 Task: Create a sub task System Test and UAT for the task  Implement a dashboard for administrators to monitor app usage in the project TriumphTech , assign it to team member softage.10@softage.net and update the status of the sub task to  Completed , set the priority of the sub task to High.
Action: Mouse moved to (542, 323)
Screenshot: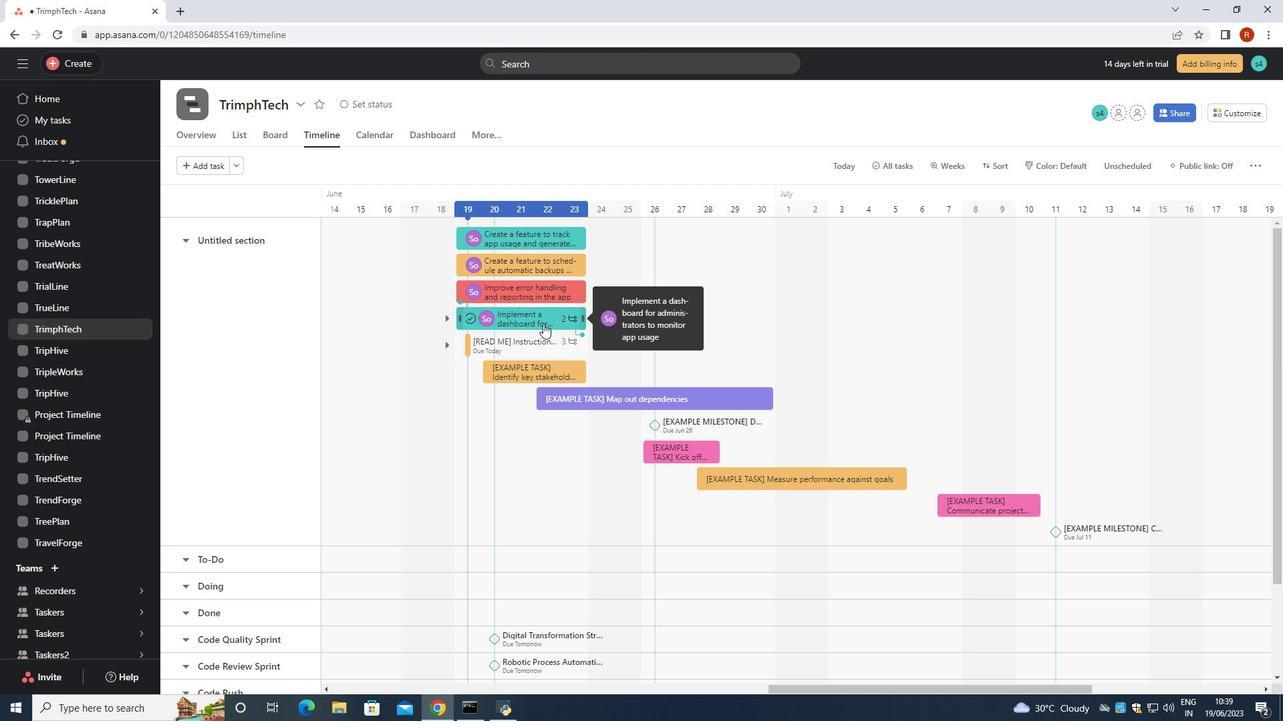 
Action: Mouse pressed left at (542, 323)
Screenshot: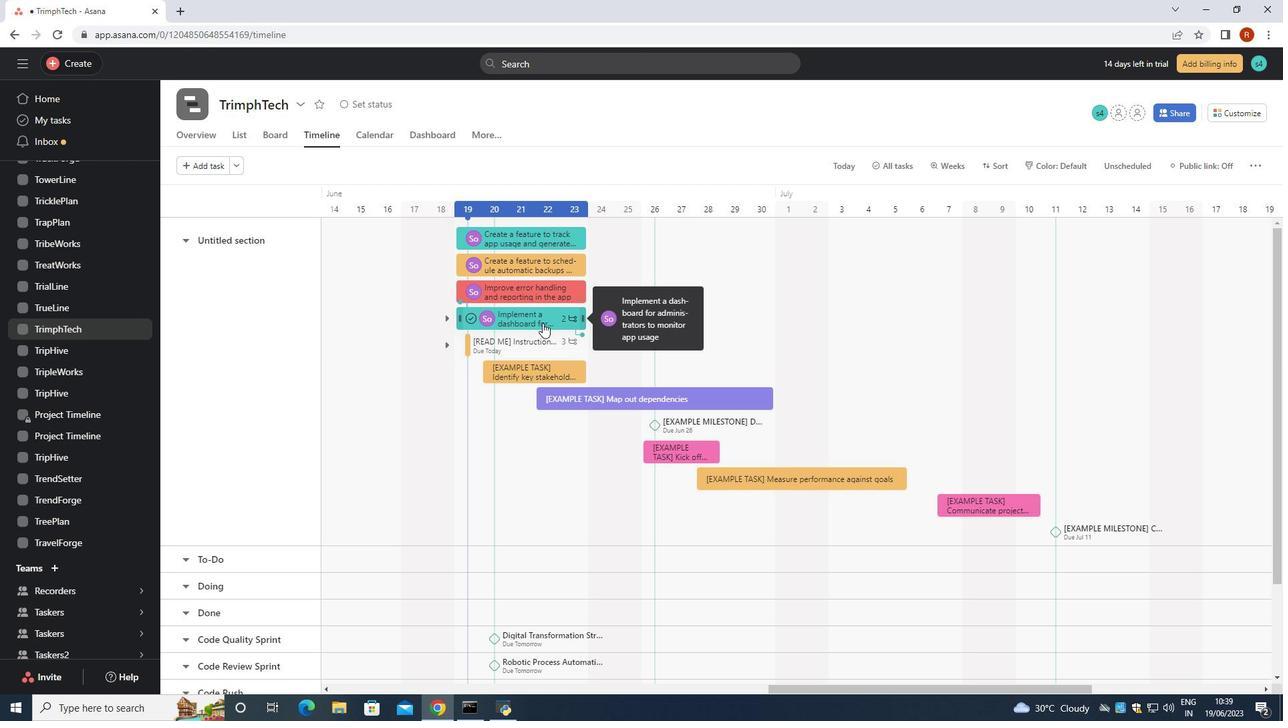 
Action: Mouse moved to (1005, 386)
Screenshot: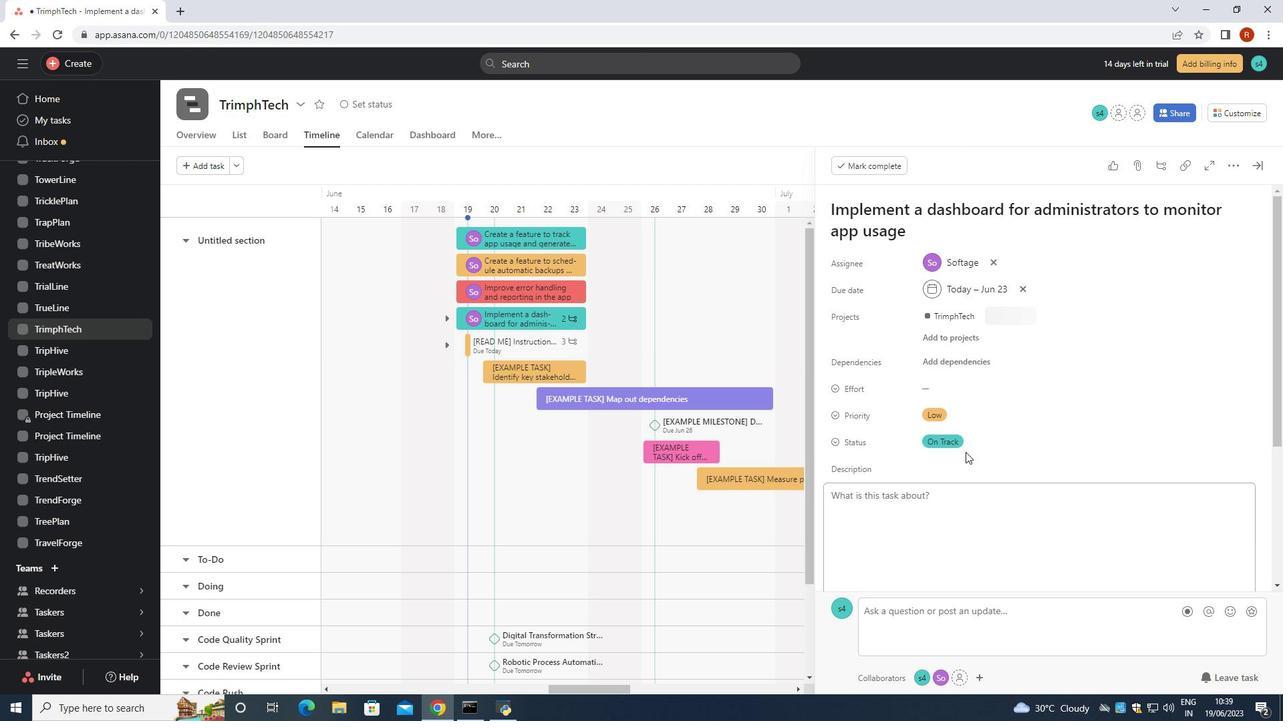 
Action: Mouse scrolled (1005, 385) with delta (0, 0)
Screenshot: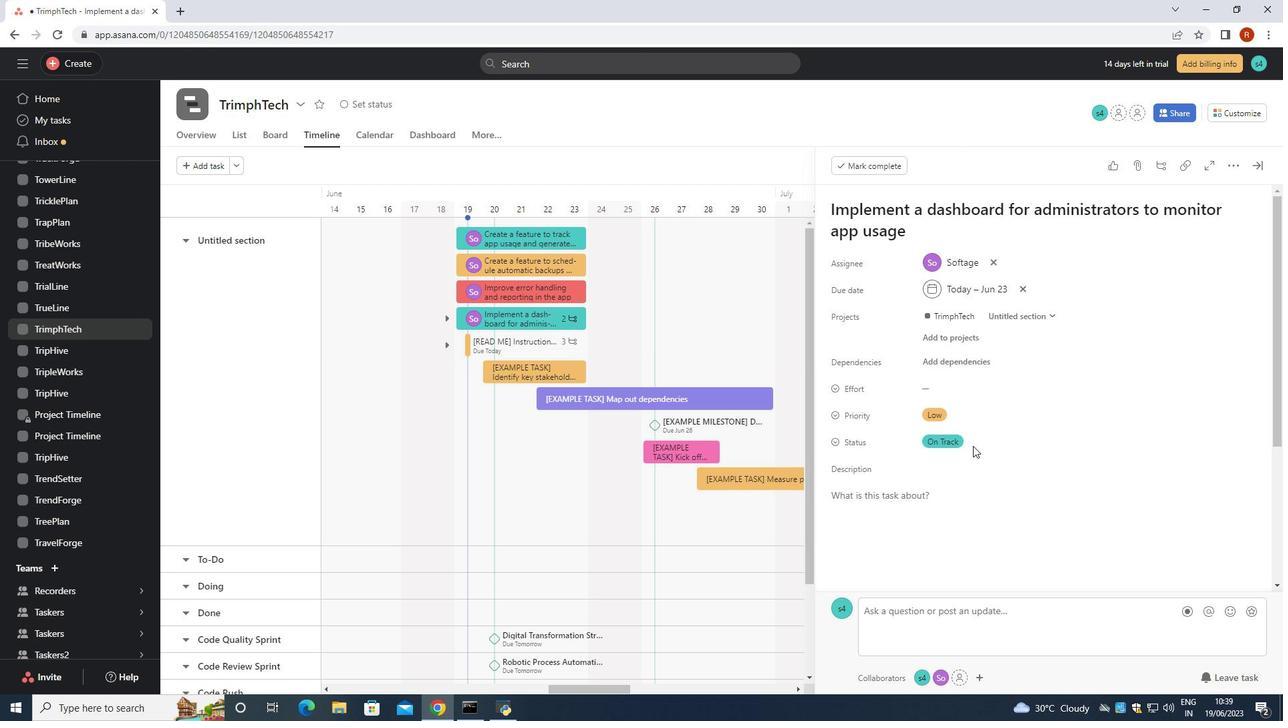 
Action: Mouse moved to (1005, 385)
Screenshot: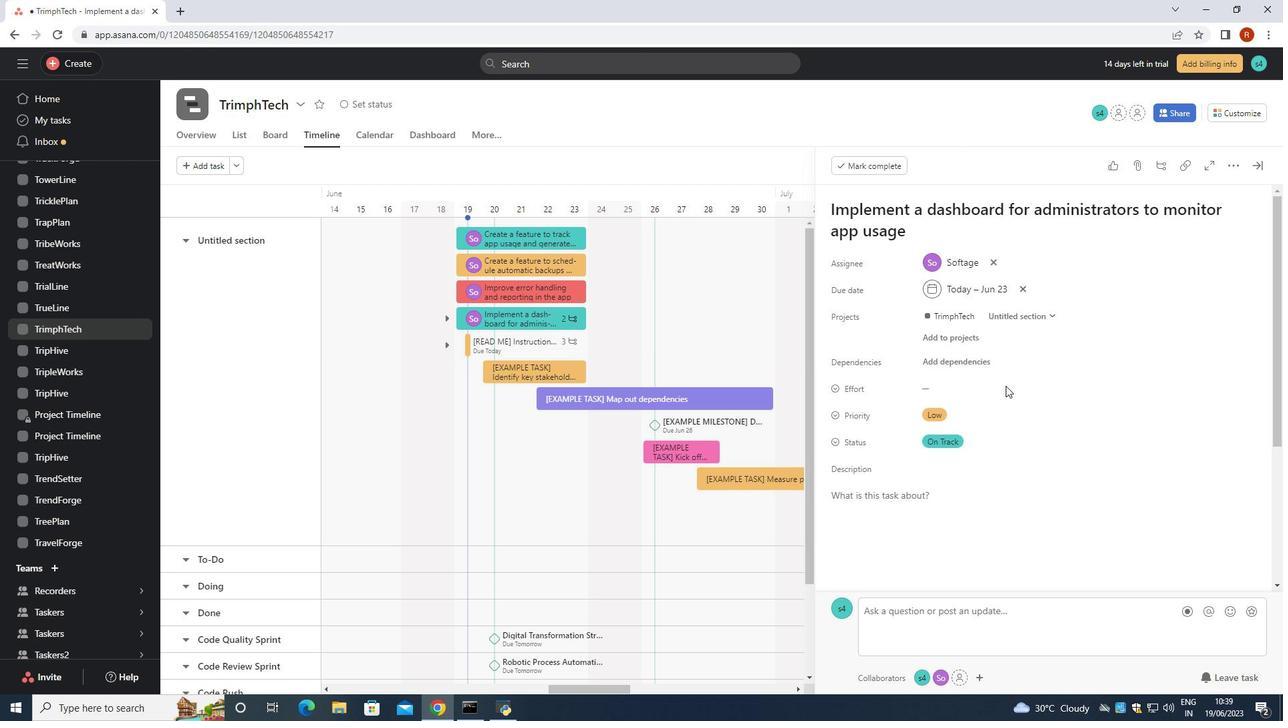 
Action: Mouse scrolled (1005, 384) with delta (0, 0)
Screenshot: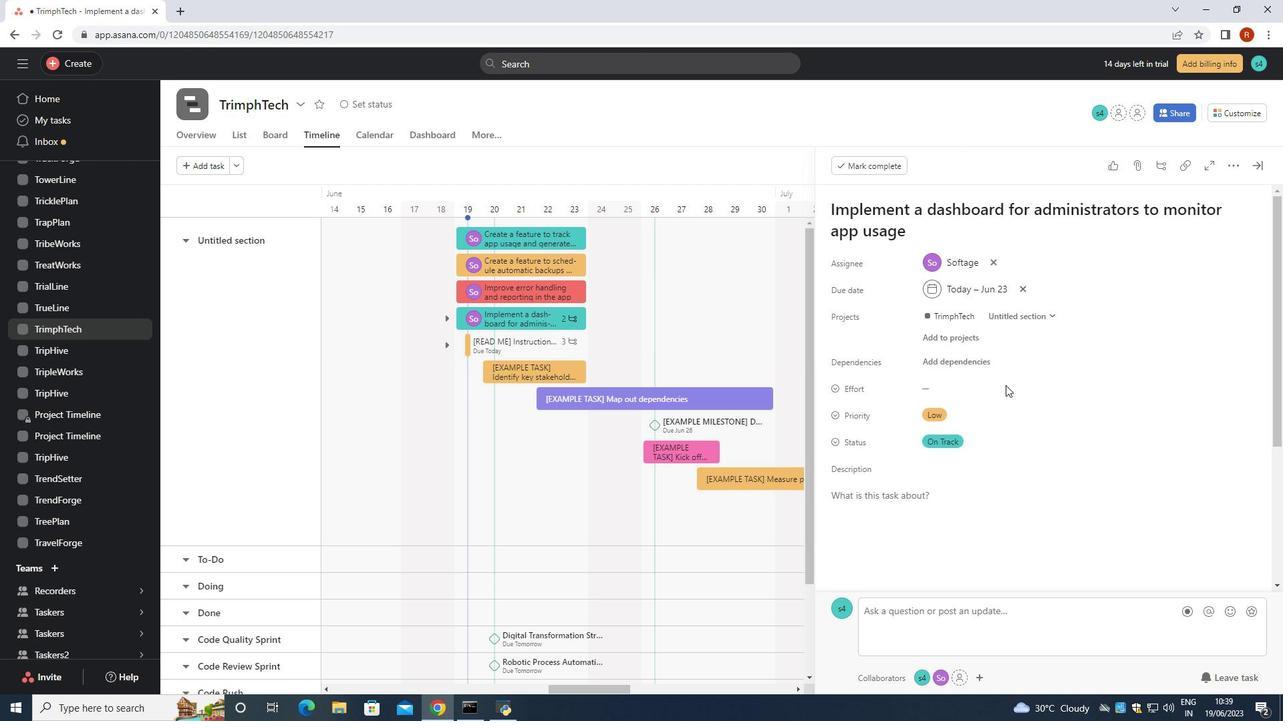 
Action: Mouse scrolled (1005, 384) with delta (0, 0)
Screenshot: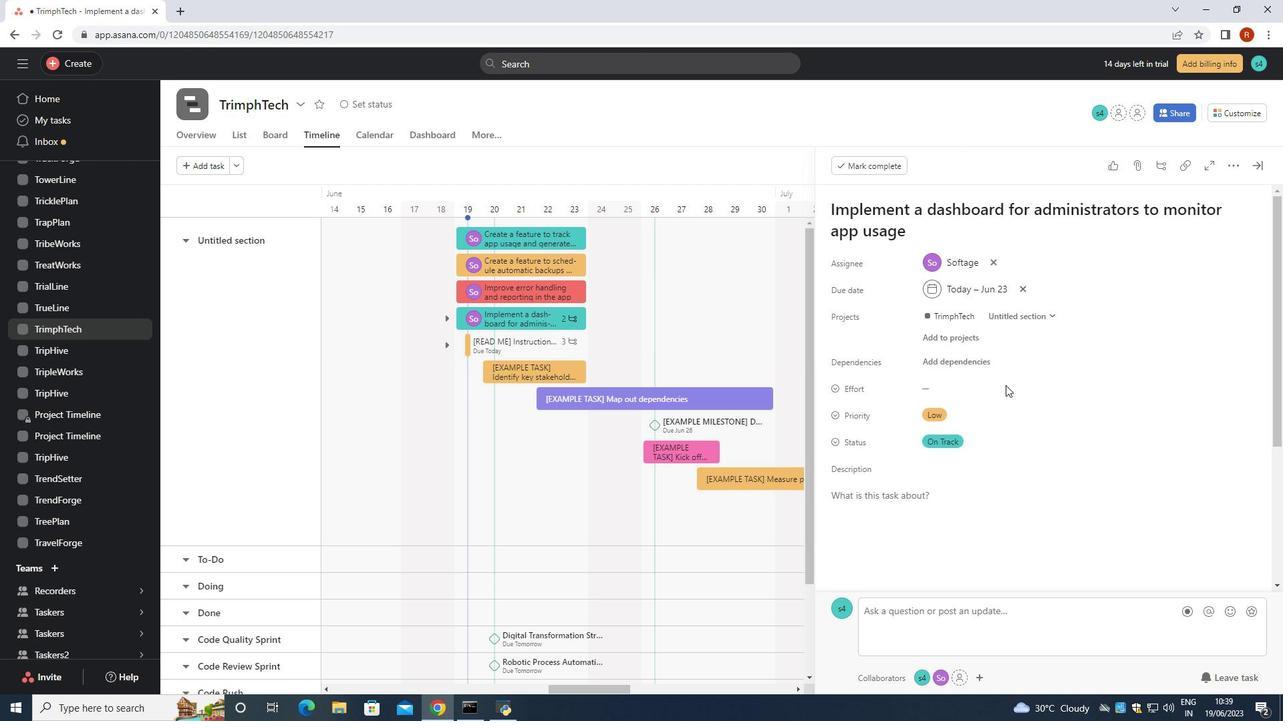 
Action: Mouse scrolled (1005, 384) with delta (0, 0)
Screenshot: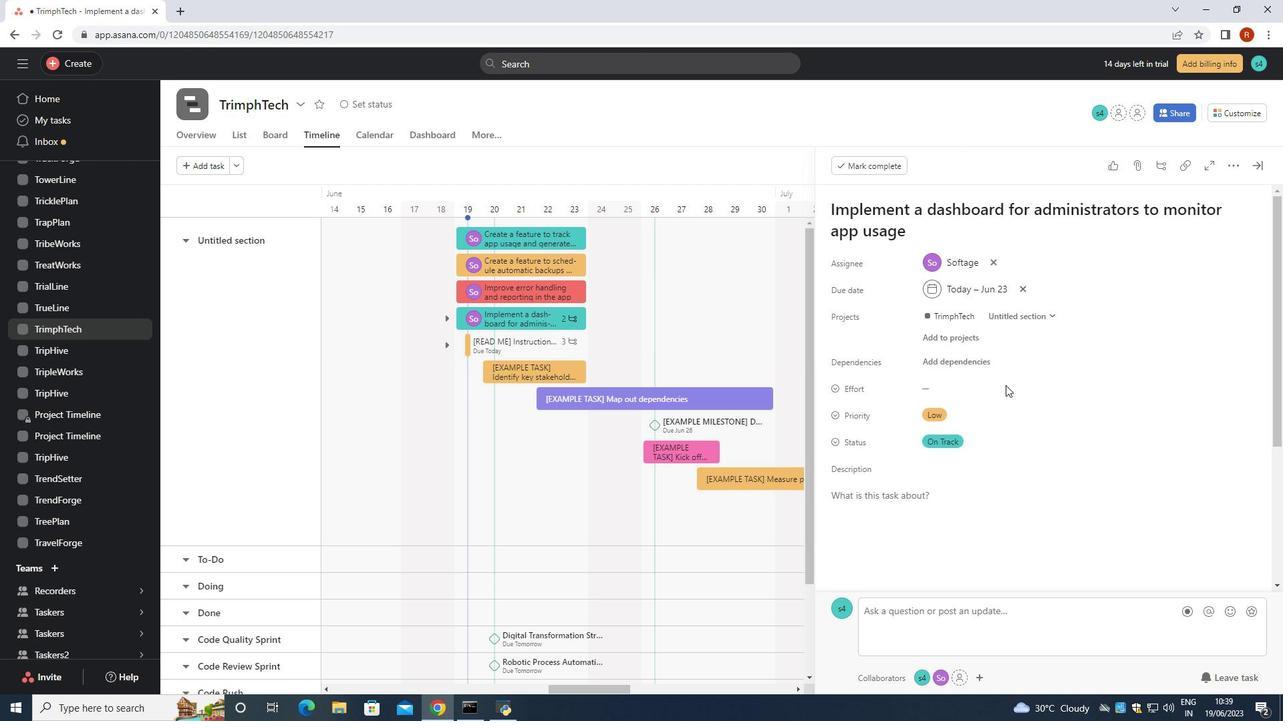 
Action: Mouse moved to (1005, 385)
Screenshot: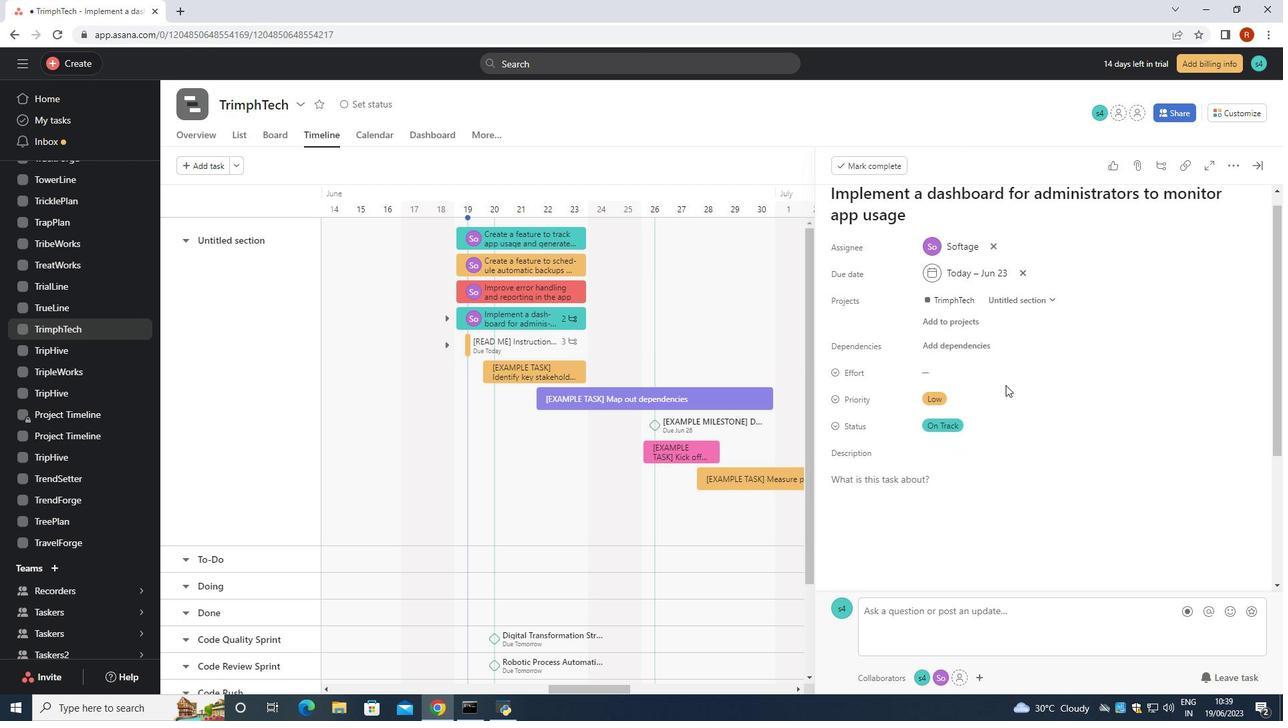 
Action: Mouse scrolled (1005, 384) with delta (0, 0)
Screenshot: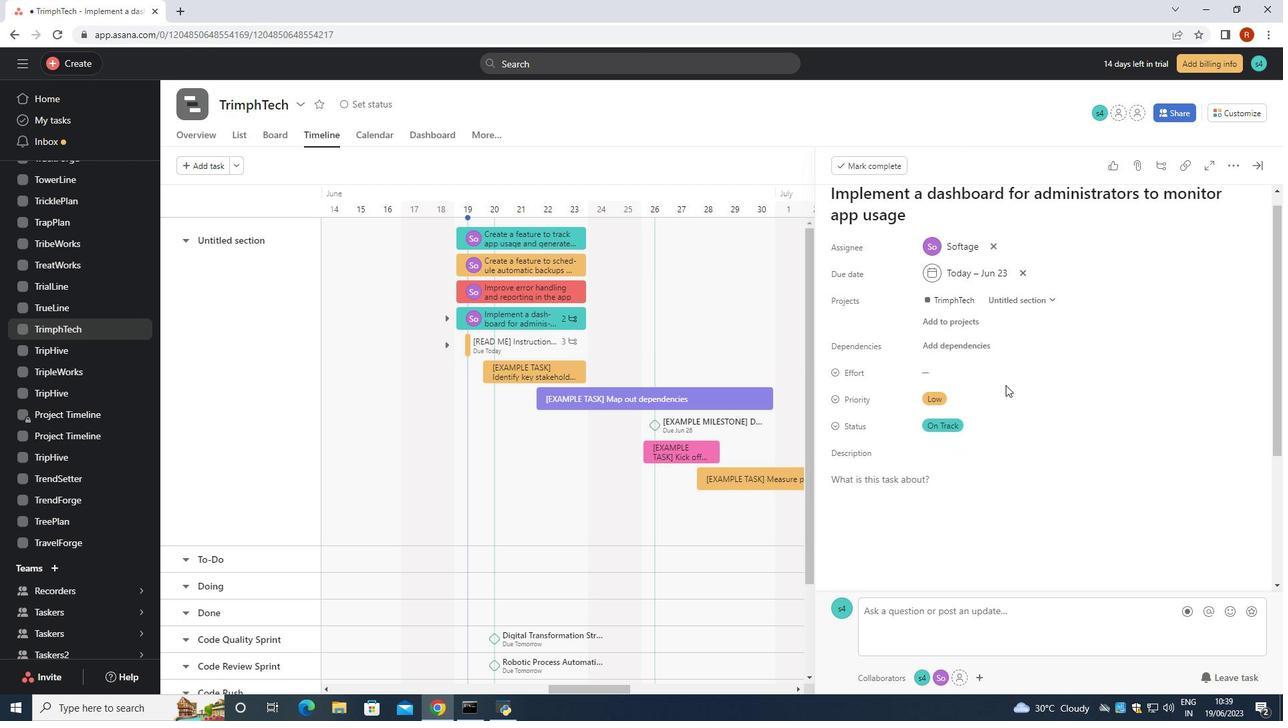 
Action: Mouse moved to (884, 491)
Screenshot: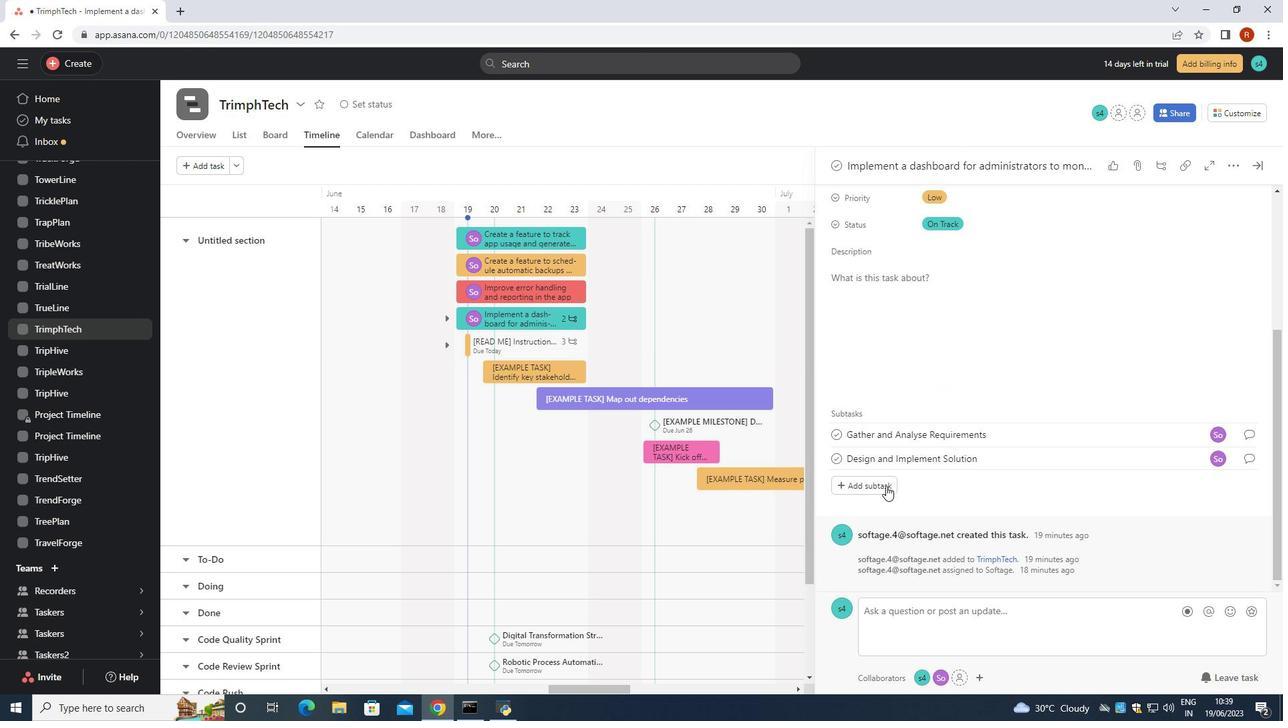 
Action: Mouse pressed left at (884, 491)
Screenshot: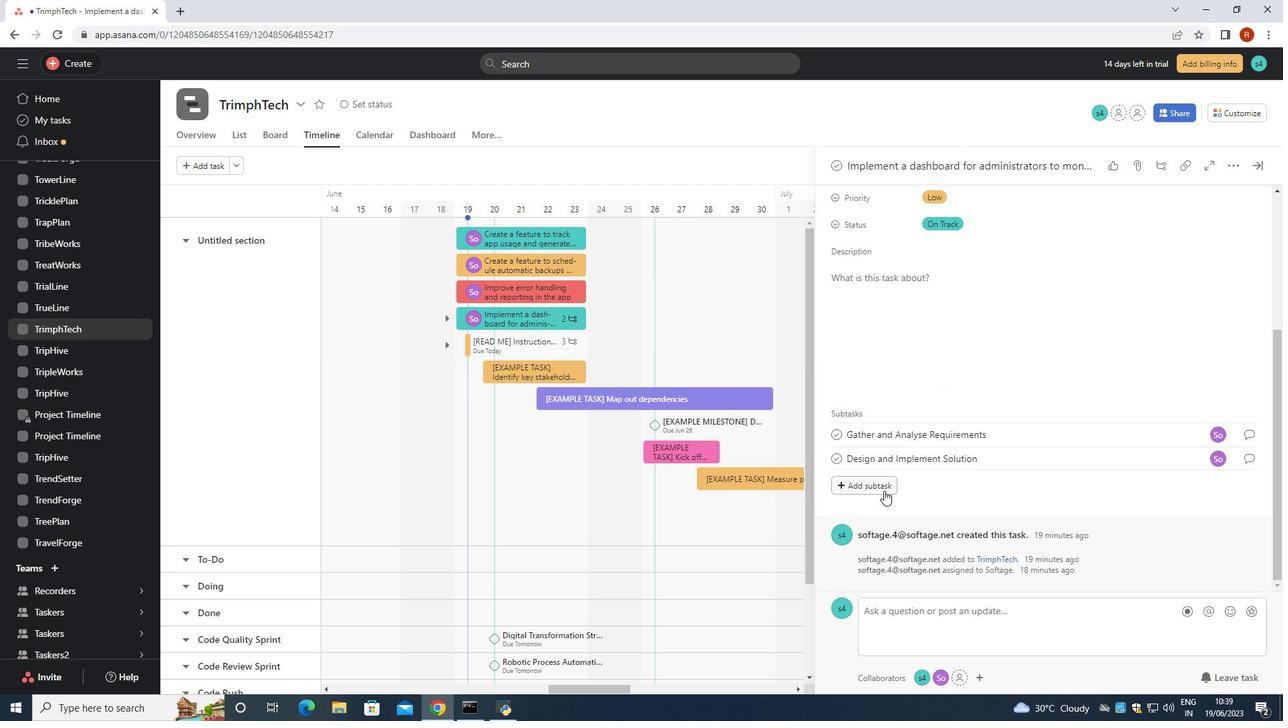 
Action: Key pressed <Key.shift><Key.shift><Key.shift><Key.shift><Key.shift><Key.shift><Key.shift>System<Key.space><Key.shift><Key.shift>Test<Key.space>and<Key.space><Key.shift><Key.shift><Key.shift><Key.shift><Key.shift><Key.shift><Key.shift><Key.shift><Key.shift><Key.shift><Key.shift><Key.shift><Key.shift><Key.shift>UAT<Key.space>
Screenshot: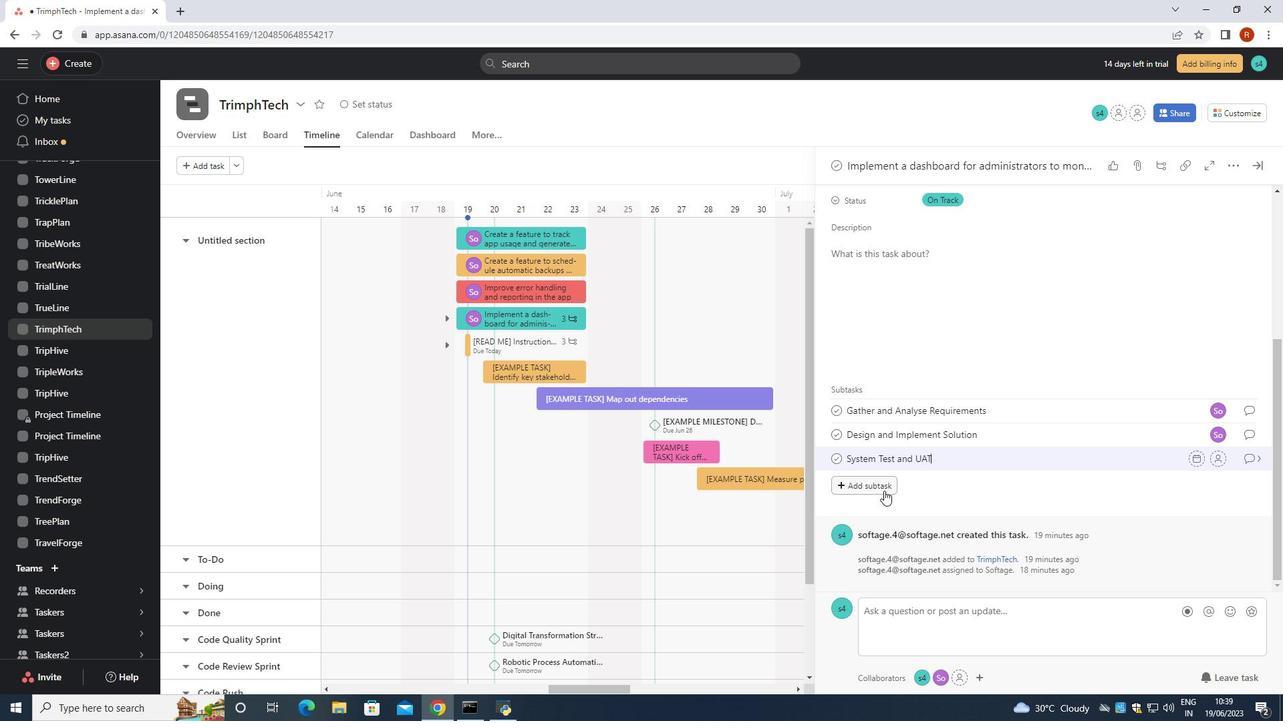 
Action: Mouse moved to (1217, 461)
Screenshot: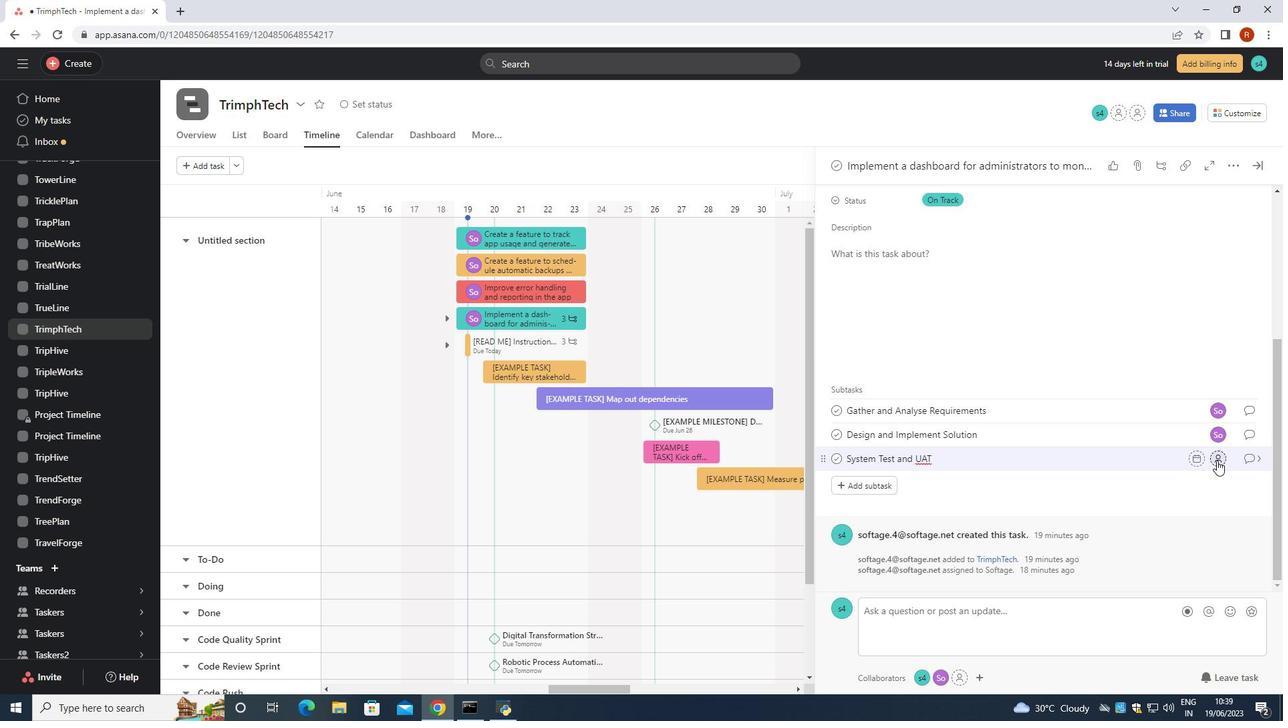 
Action: Mouse pressed left at (1217, 461)
Screenshot: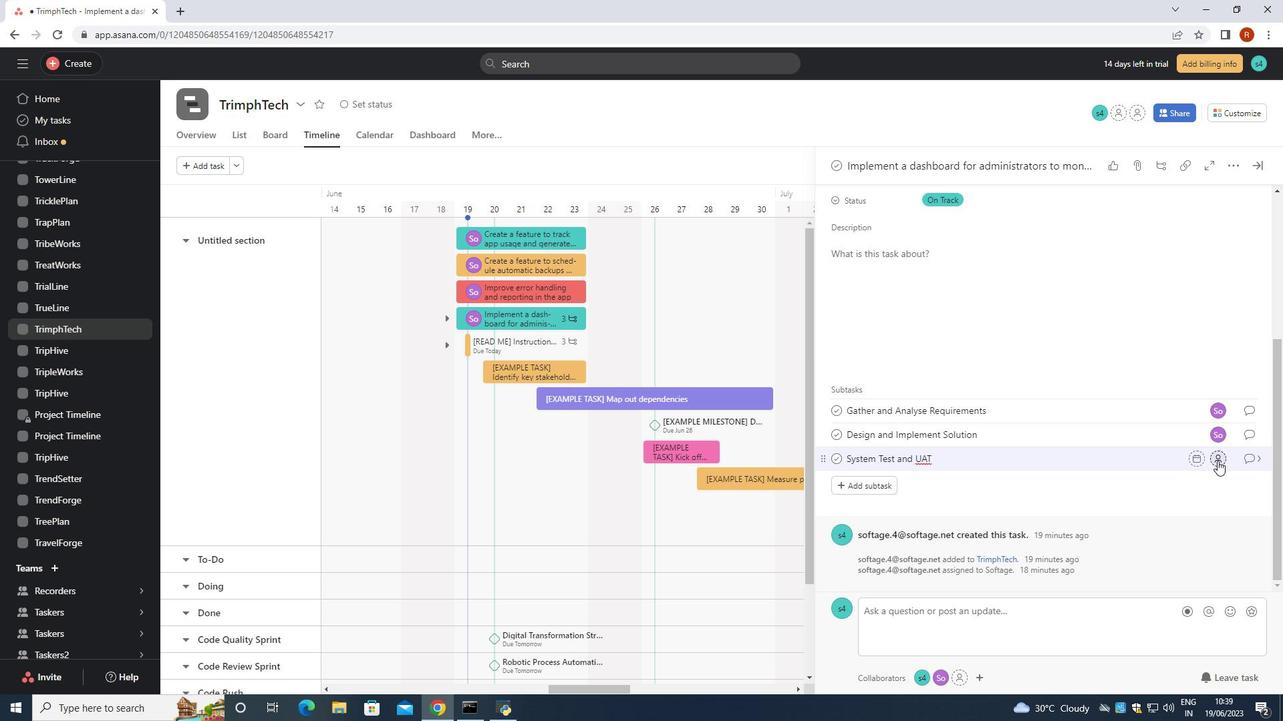 
Action: Key pressed softage.10<Key.shift>@softage.net
Screenshot: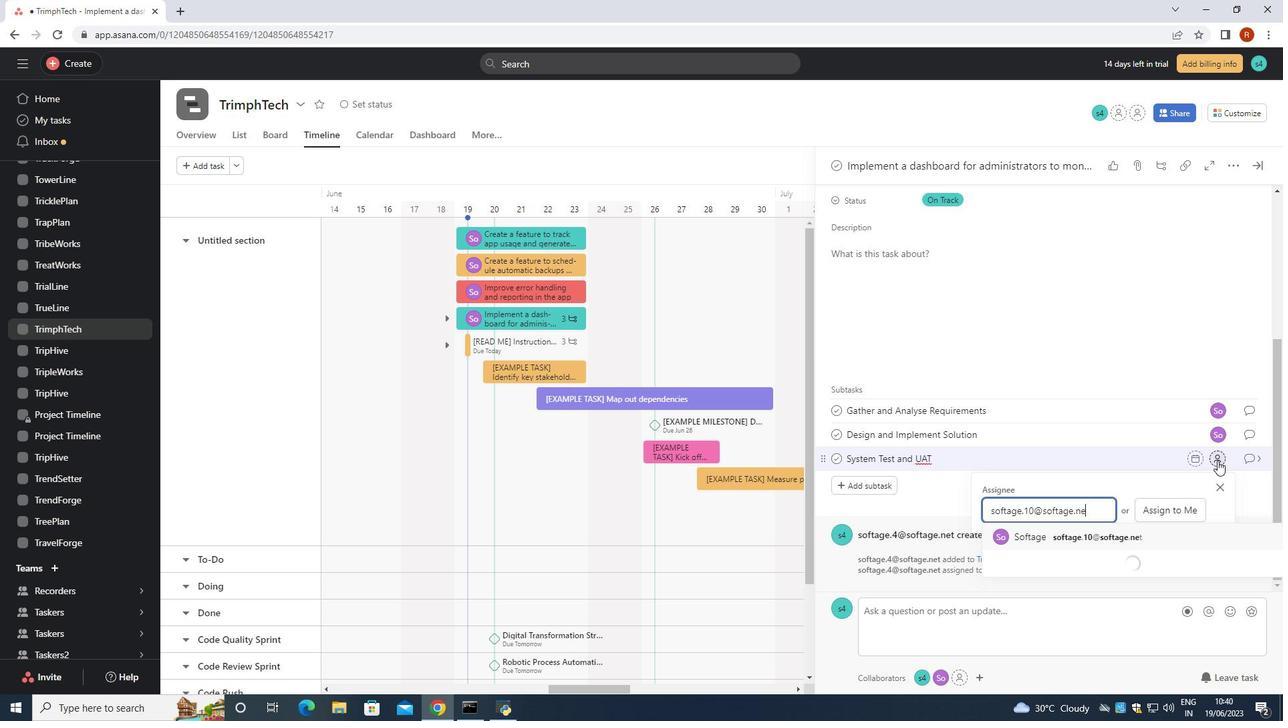 
Action: Mouse moved to (1086, 541)
Screenshot: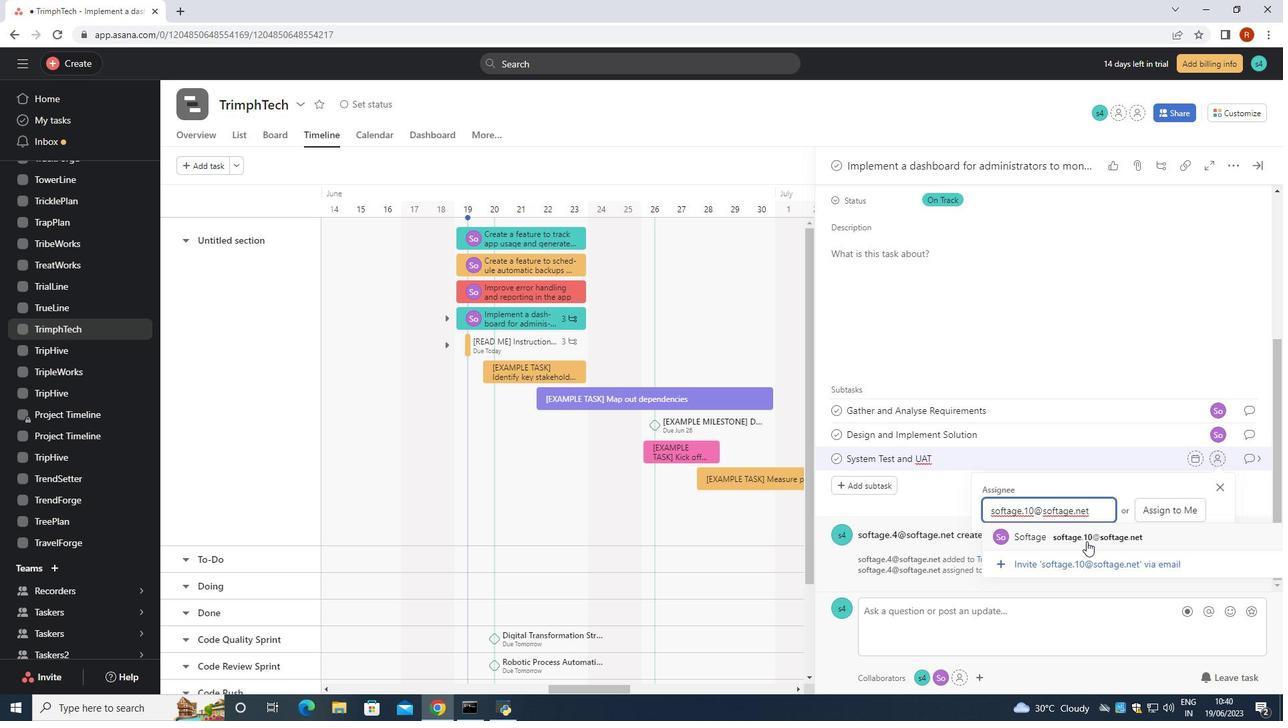 
Action: Mouse pressed left at (1086, 541)
Screenshot: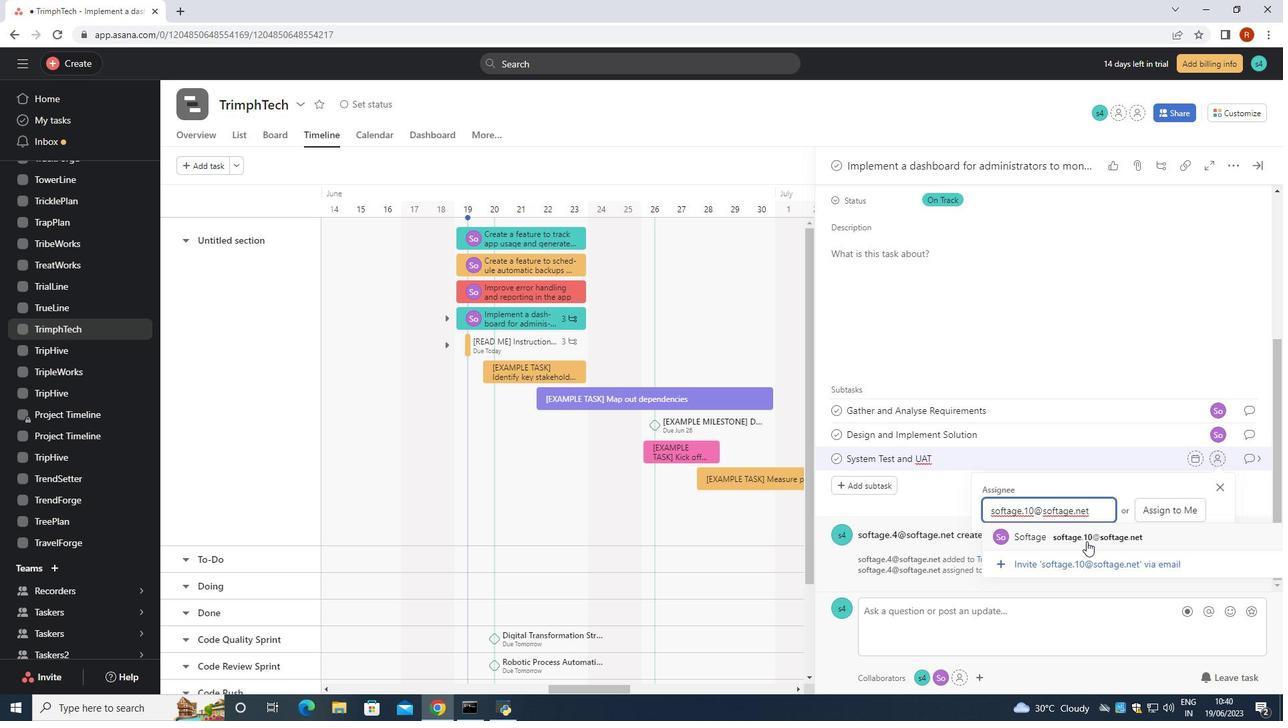 
Action: Mouse moved to (1250, 460)
Screenshot: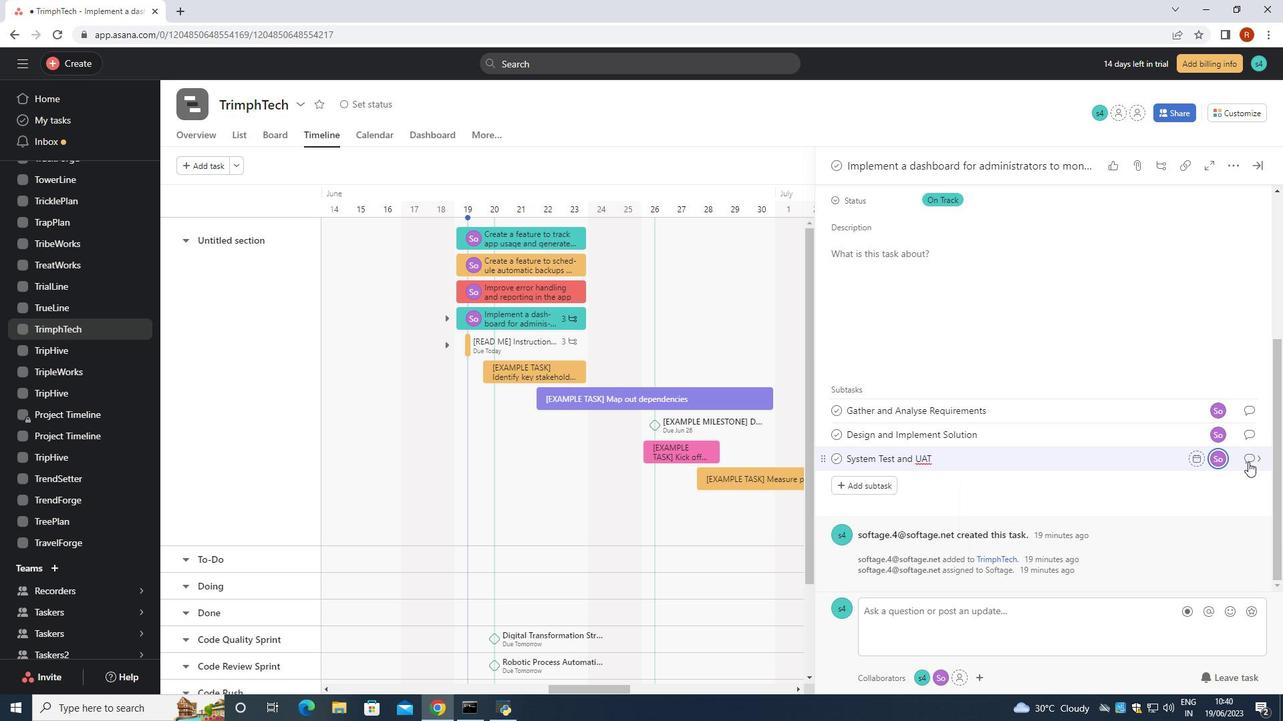 
Action: Mouse pressed left at (1250, 460)
Screenshot: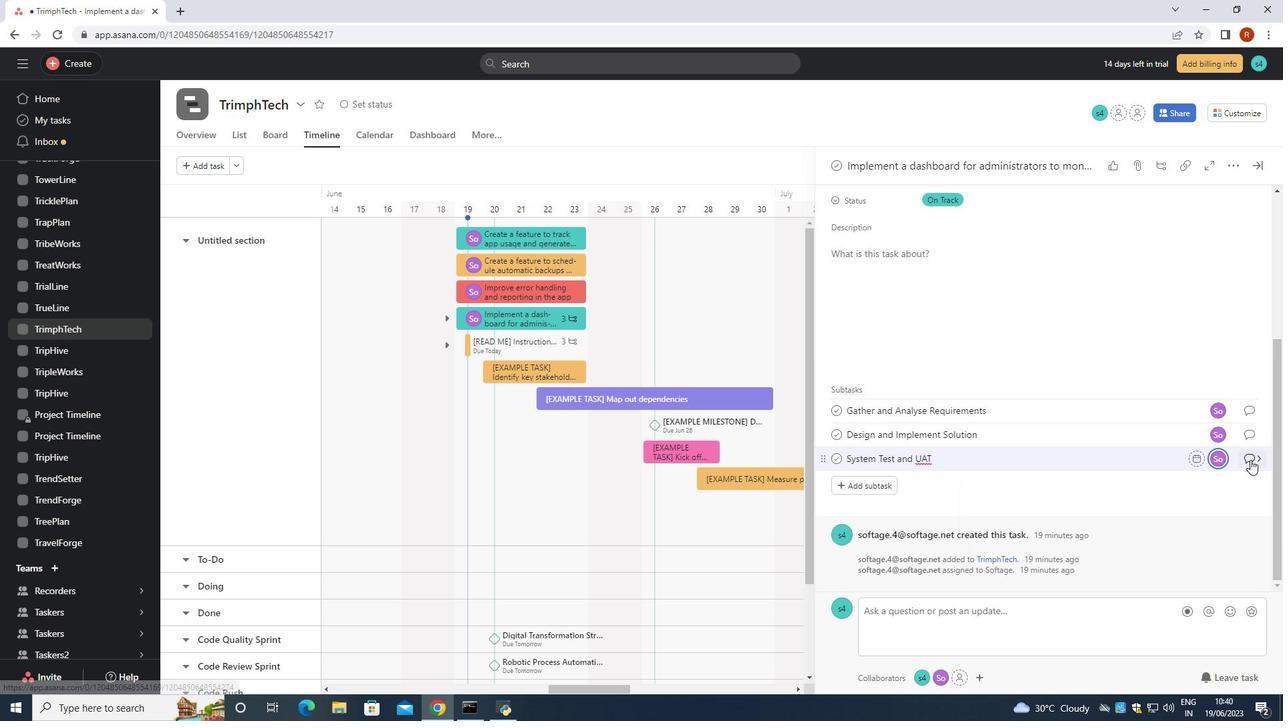 
Action: Mouse moved to (895, 353)
Screenshot: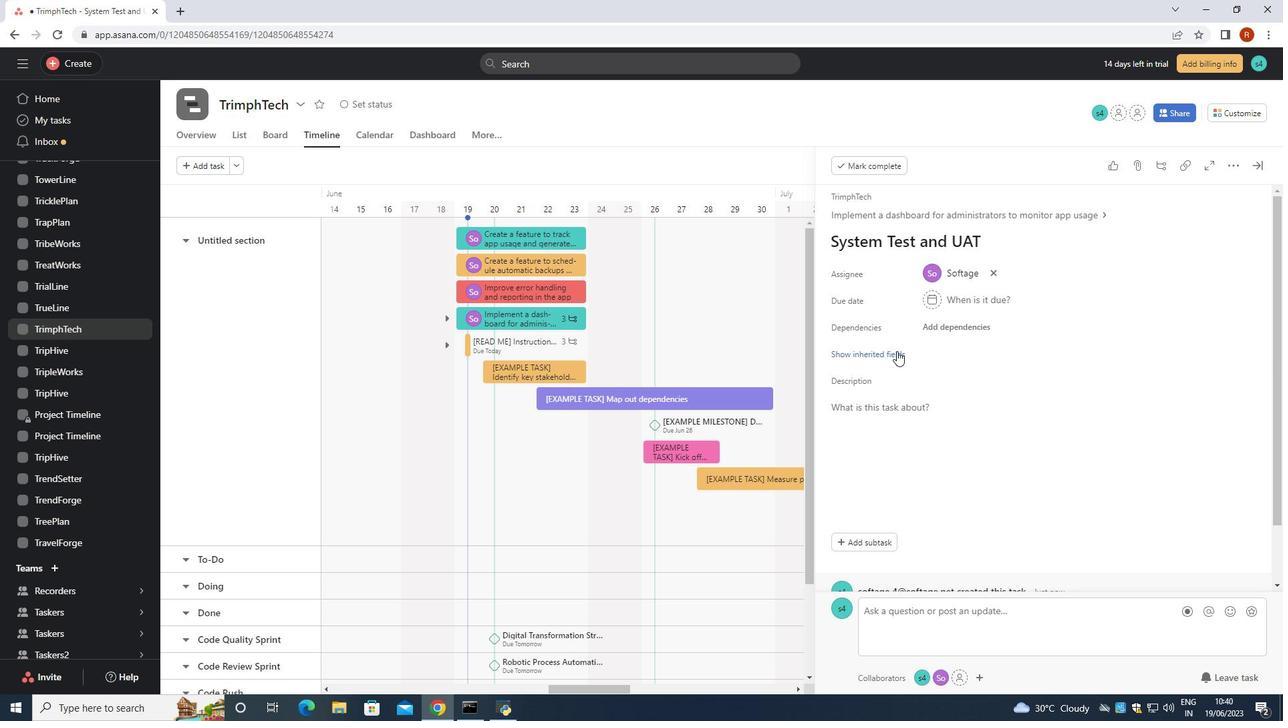 
Action: Mouse pressed left at (895, 353)
Screenshot: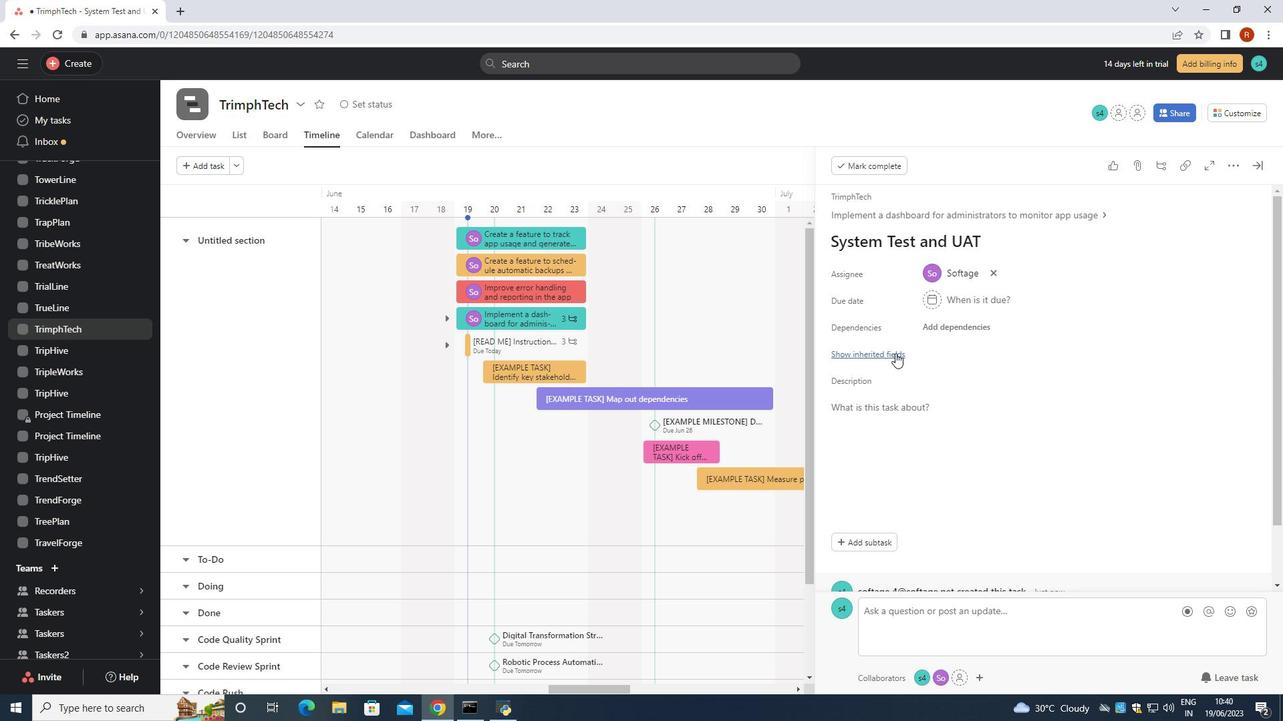 
Action: Mouse moved to (926, 433)
Screenshot: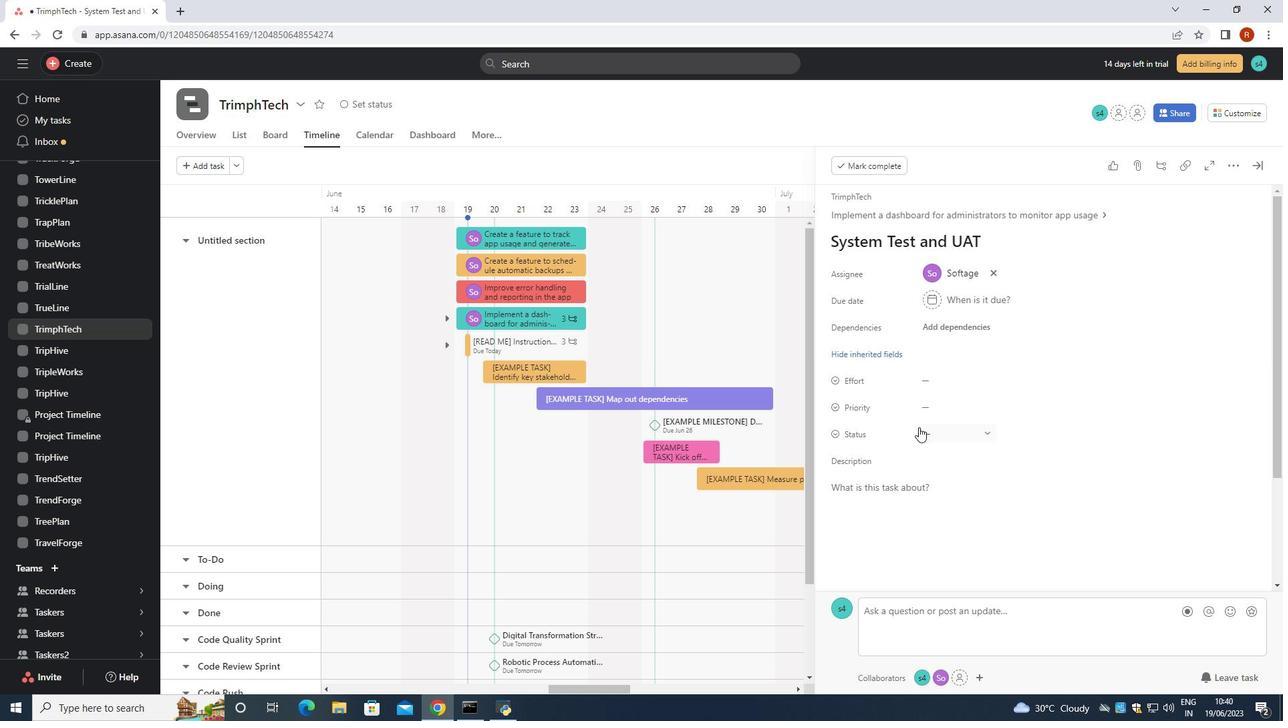 
Action: Mouse pressed left at (926, 433)
Screenshot: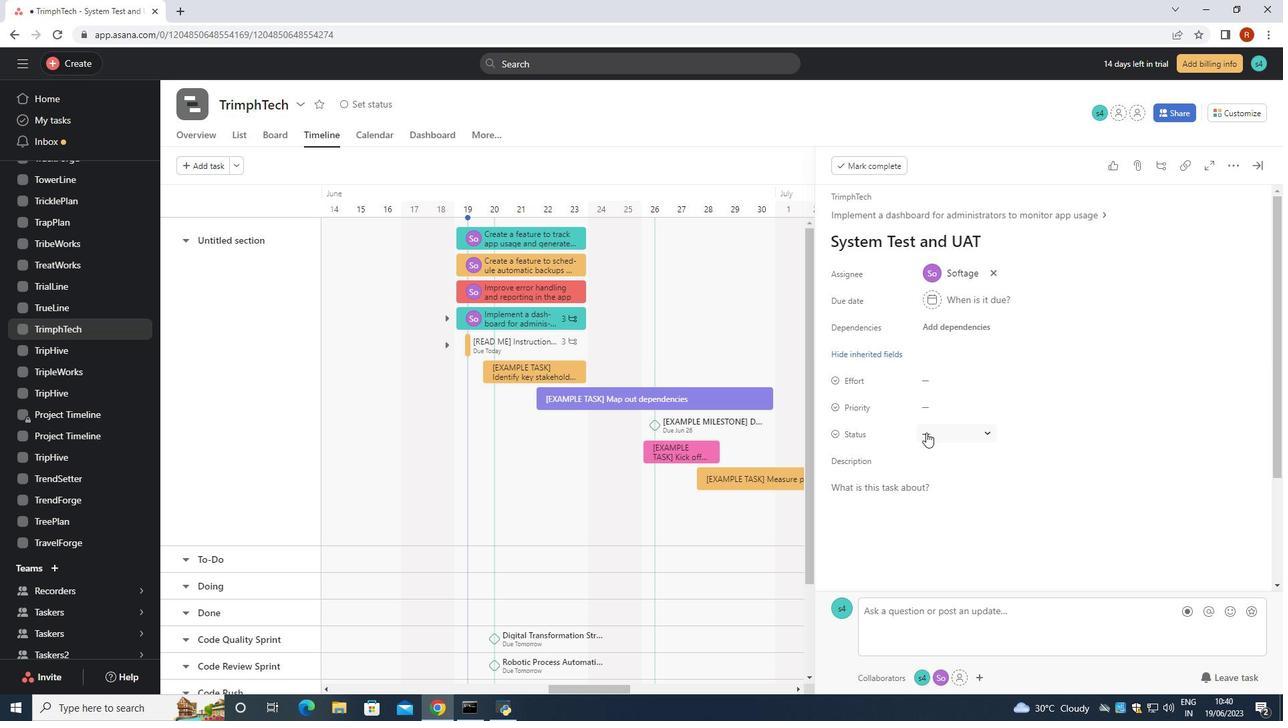 
Action: Mouse moved to (976, 547)
Screenshot: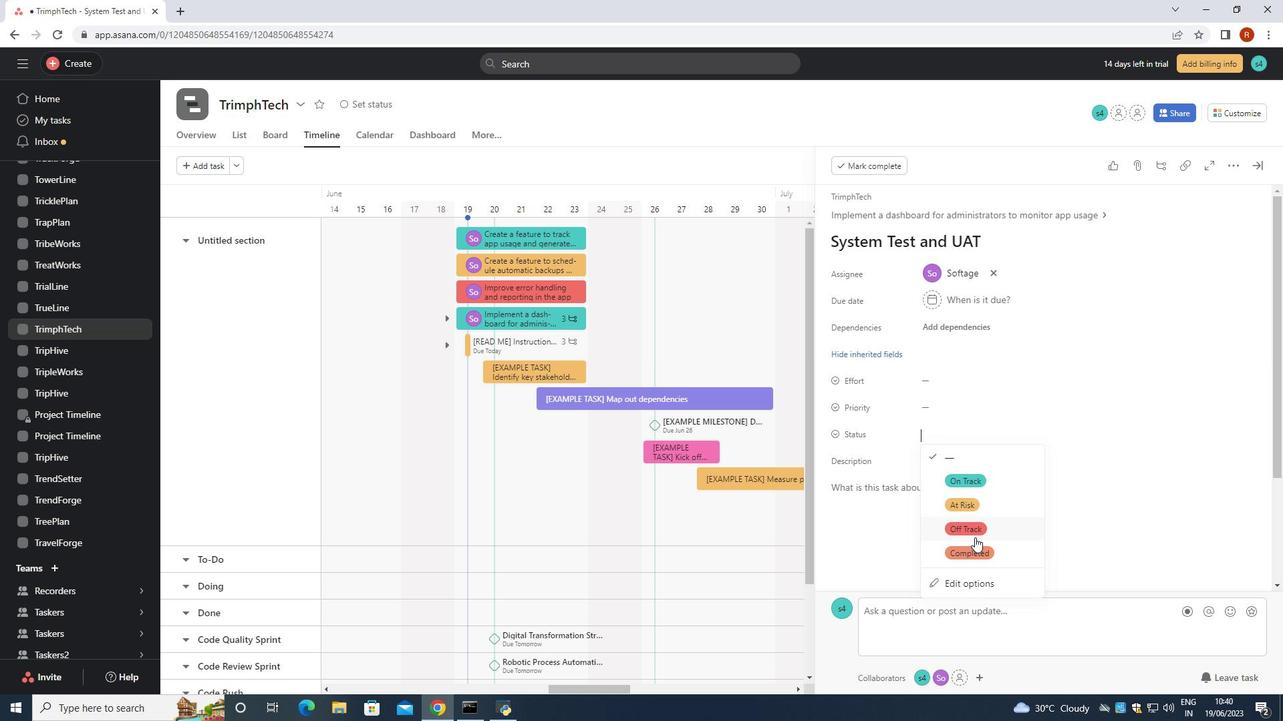
Action: Mouse pressed left at (976, 547)
Screenshot: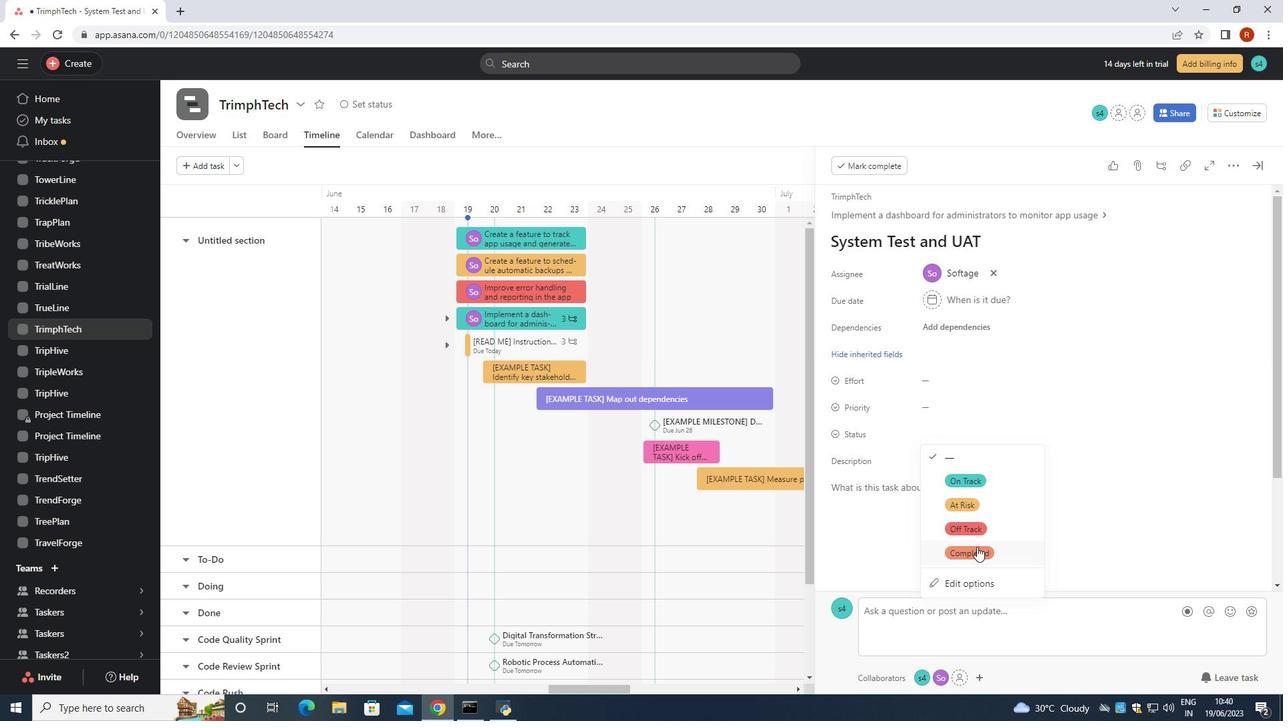 
Action: Mouse moved to (950, 408)
Screenshot: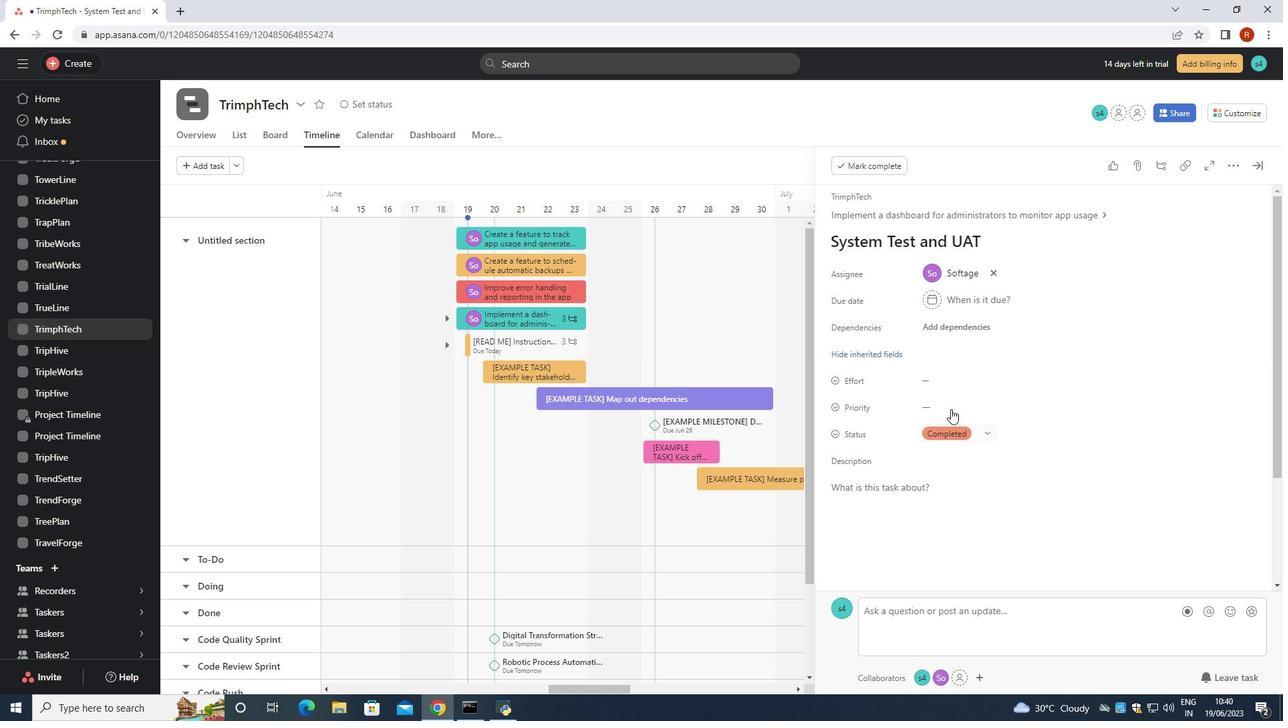
Action: Mouse pressed left at (950, 408)
Screenshot: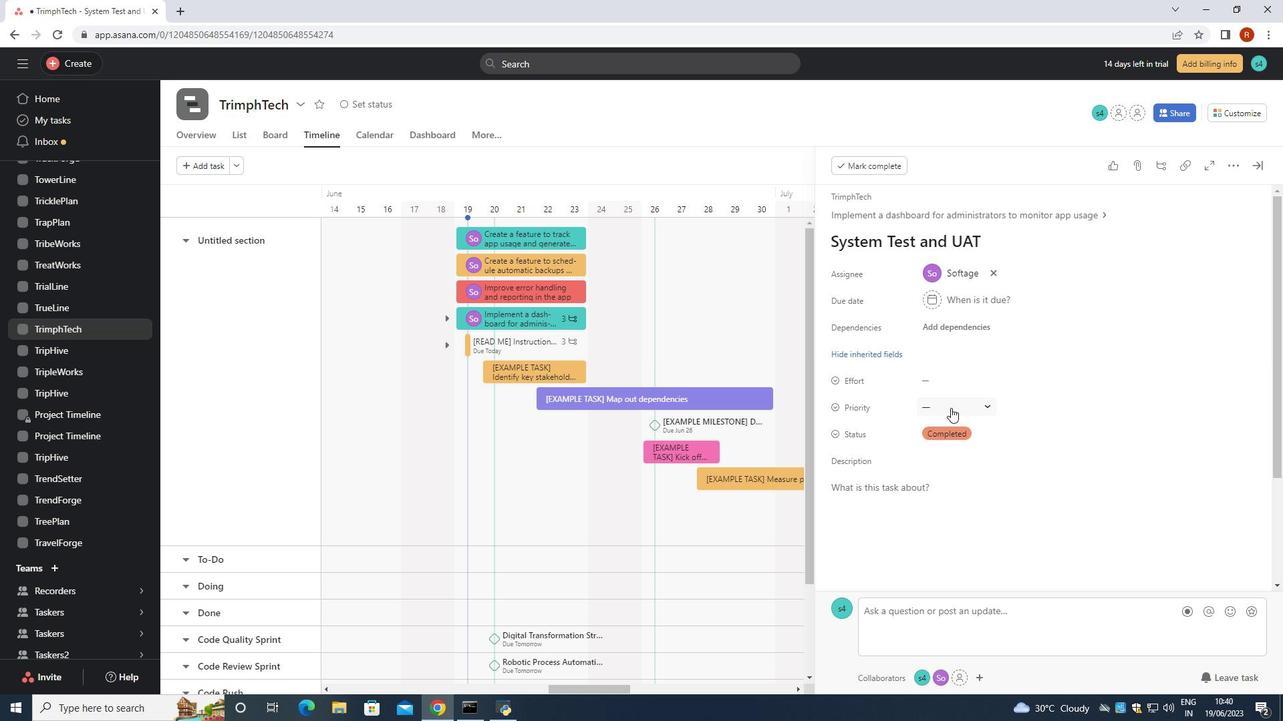 
Action: Mouse moved to (965, 457)
Screenshot: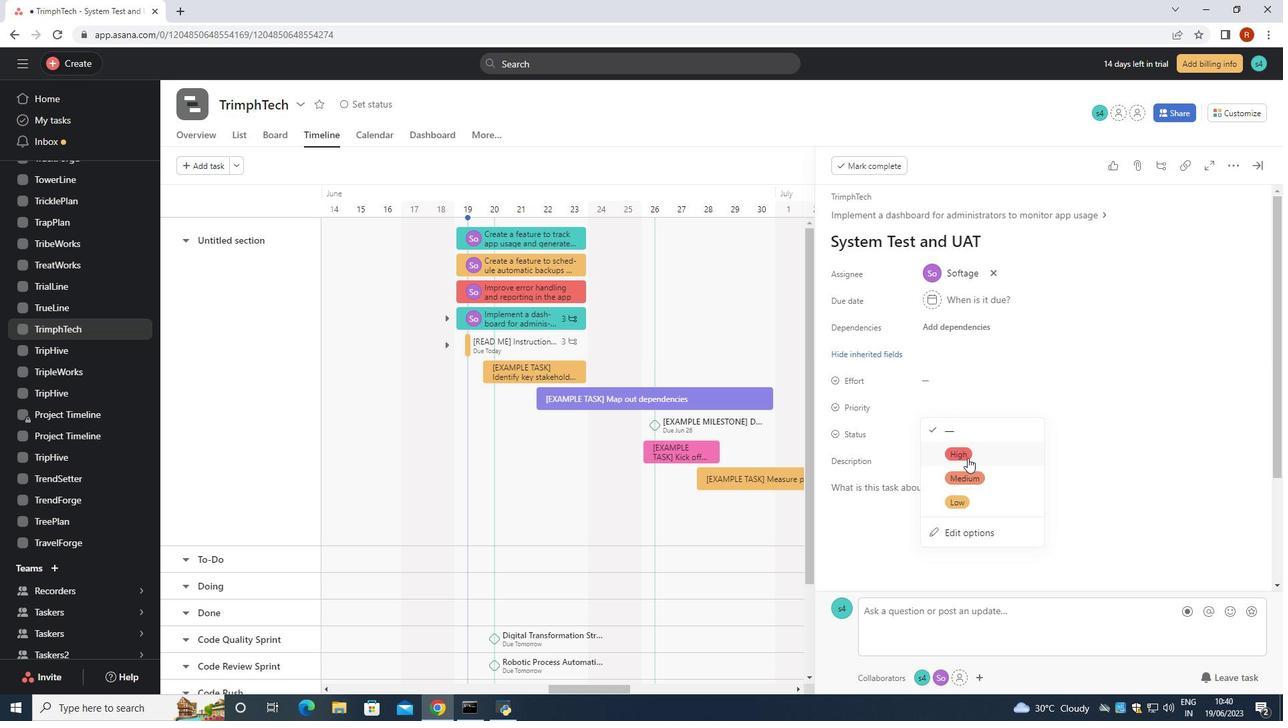 
Action: Mouse pressed left at (965, 457)
Screenshot: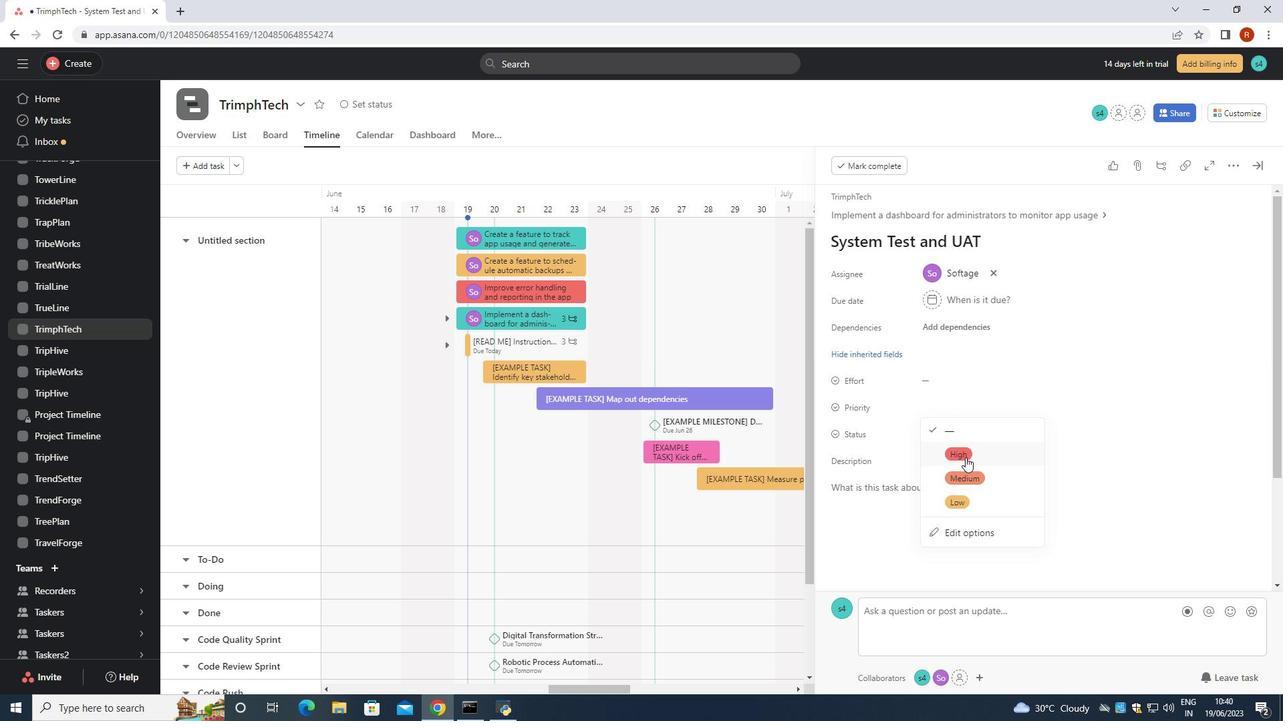 
